 Task: Filter all files by the files "Shared by me"
Action: Mouse moved to (323, 173)
Screenshot: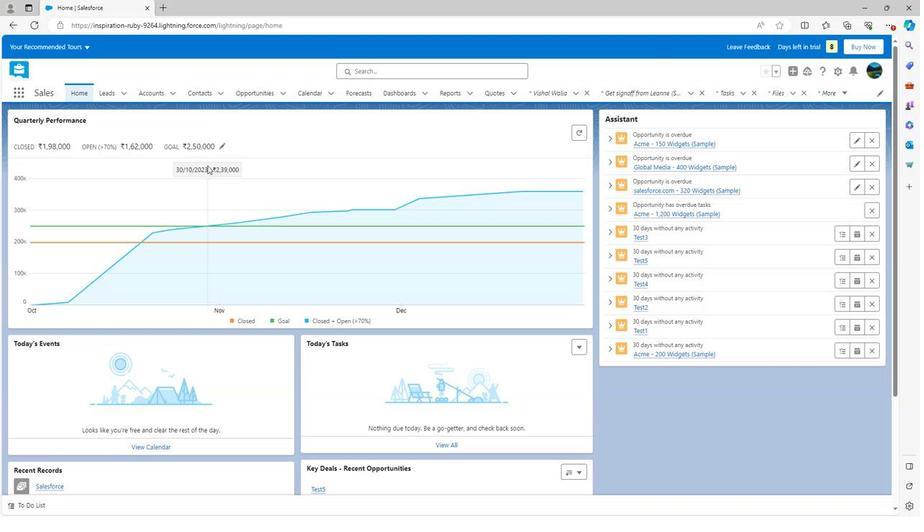 
Action: Mouse scrolled (323, 173) with delta (0, 0)
Screenshot: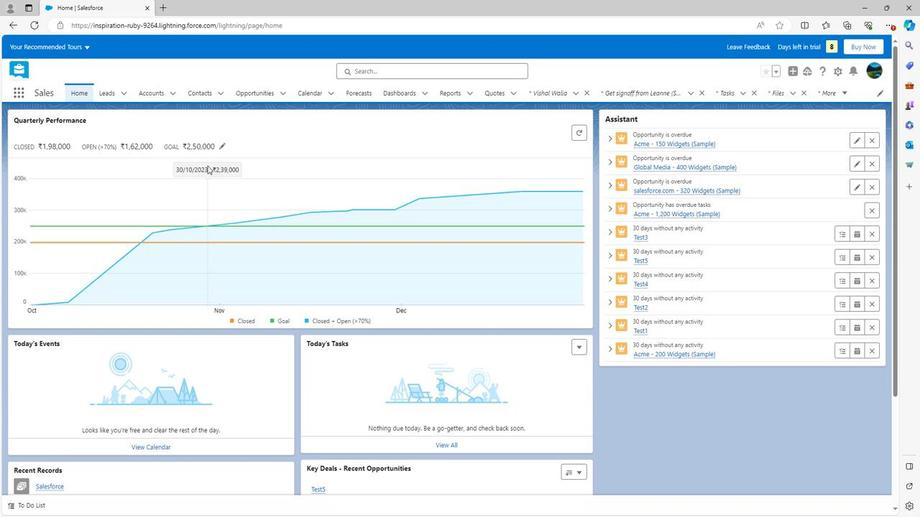 
Action: Mouse scrolled (323, 173) with delta (0, 0)
Screenshot: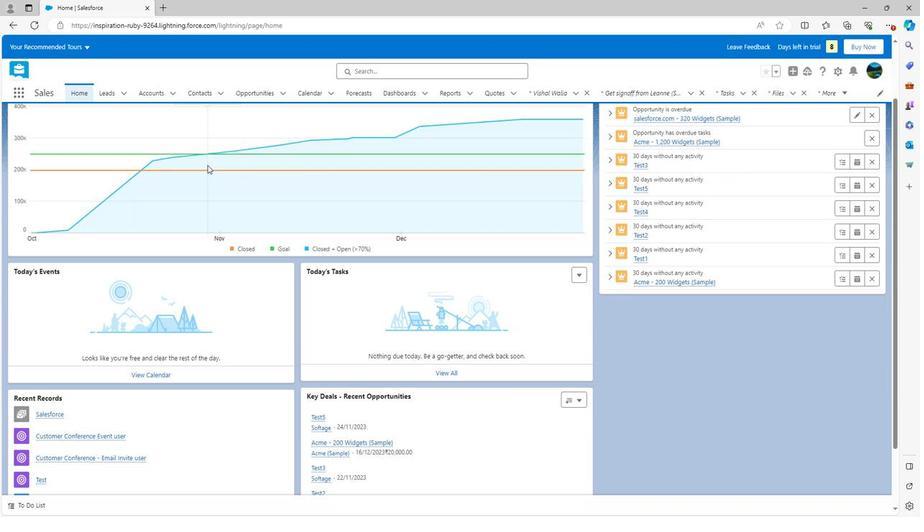 
Action: Mouse scrolled (323, 173) with delta (0, 0)
Screenshot: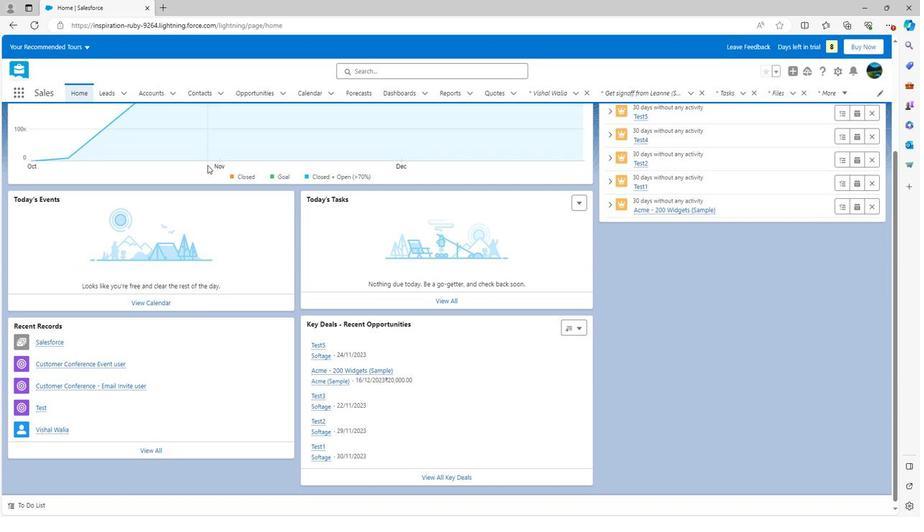 
Action: Mouse scrolled (323, 173) with delta (0, 0)
Screenshot: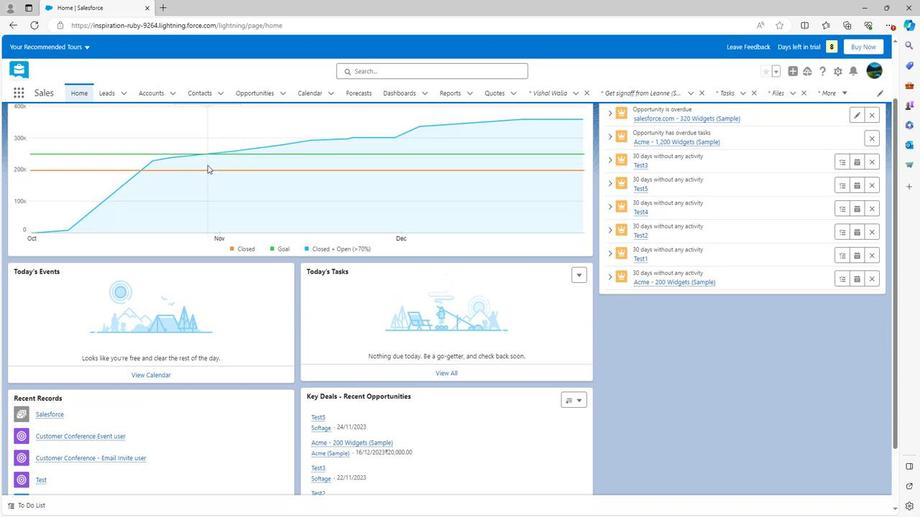 
Action: Mouse scrolled (323, 173) with delta (0, 0)
Screenshot: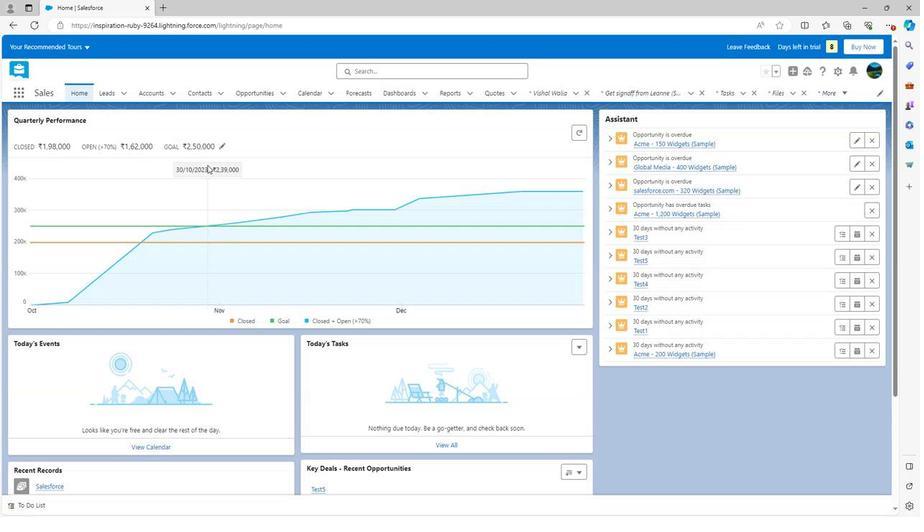 
Action: Mouse moved to (631, 102)
Screenshot: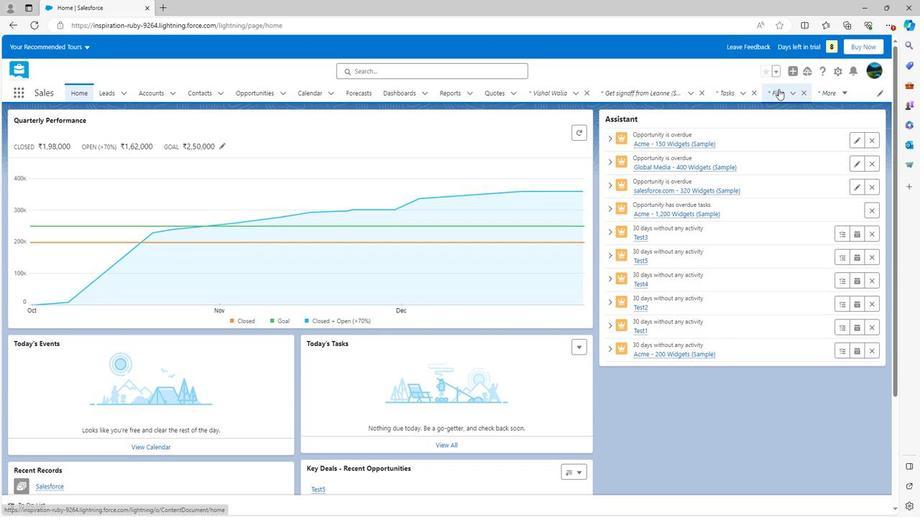 
Action: Mouse pressed left at (631, 102)
Screenshot: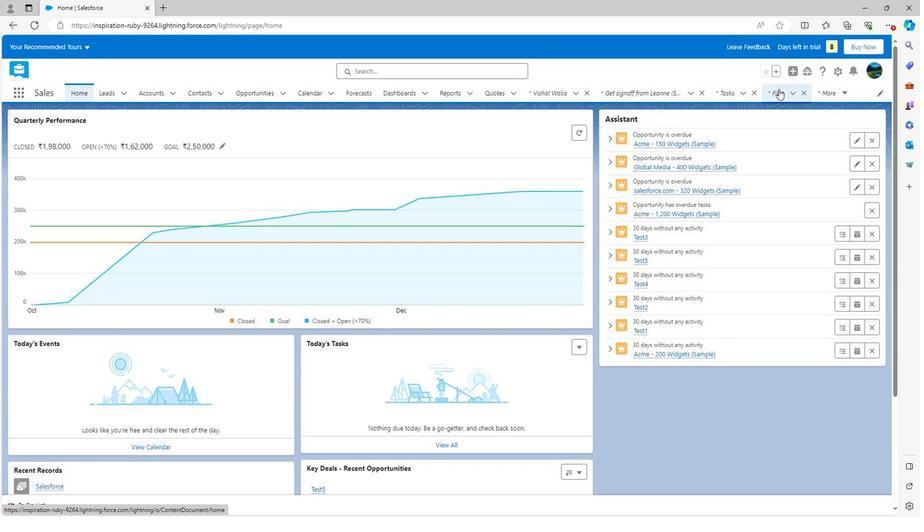 
Action: Mouse moved to (233, 175)
Screenshot: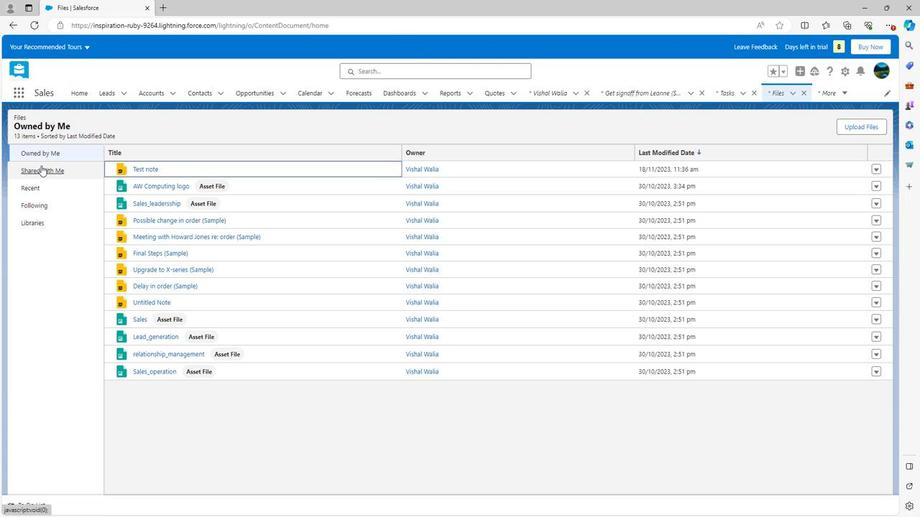 
Action: Mouse pressed left at (233, 175)
Screenshot: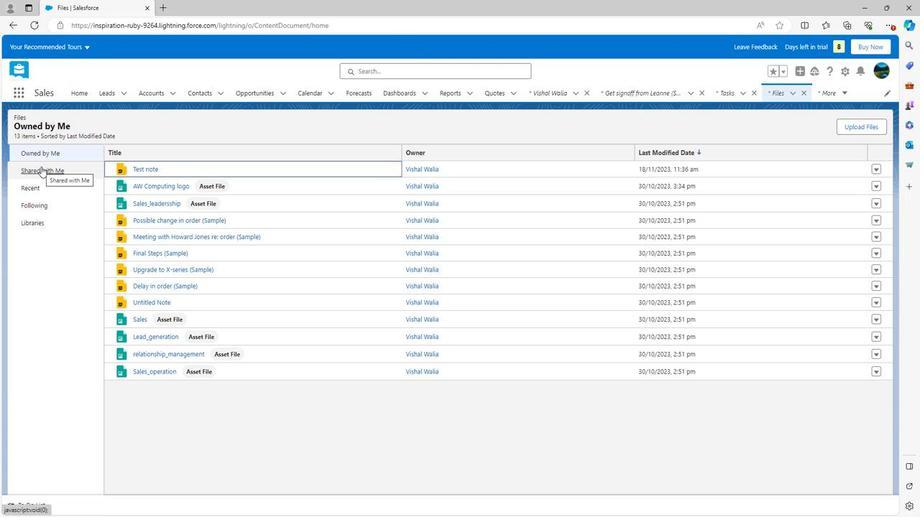 
Action: Mouse moved to (631, 107)
Screenshot: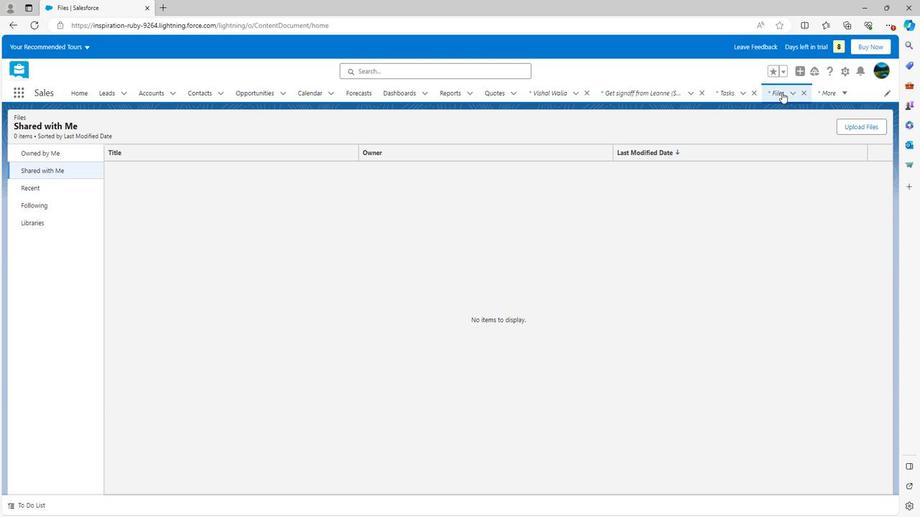 
Action: Mouse pressed left at (631, 107)
Screenshot: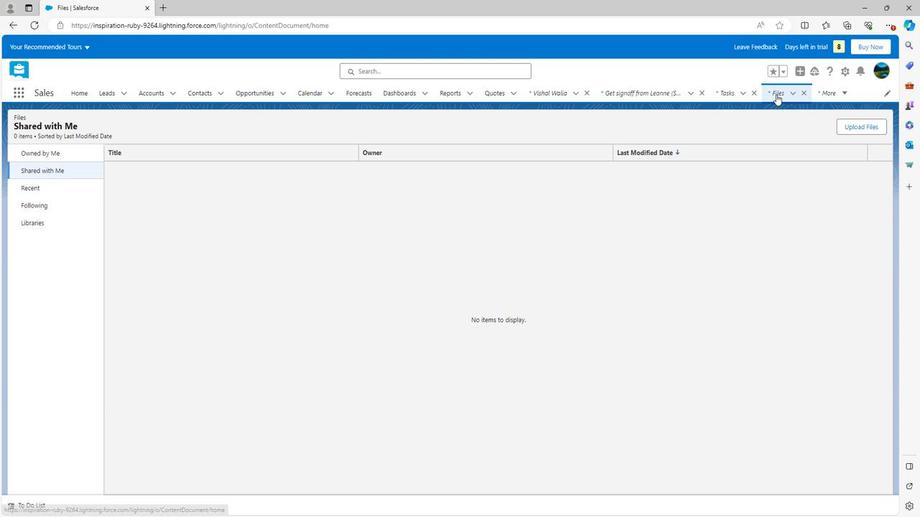 
Action: Mouse moved to (473, 161)
Screenshot: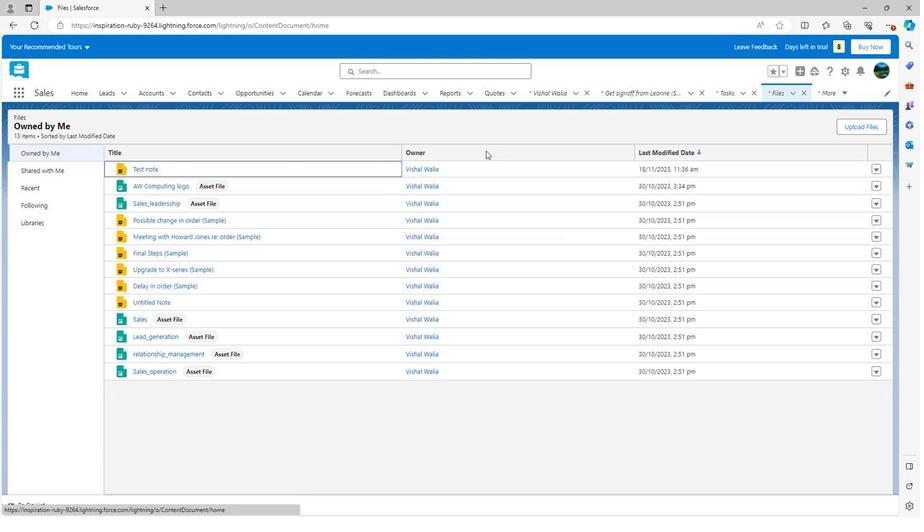 
